 Task: Select and add the product "Charmin Ultra Soft Mega Rolls Toilet Paper (6 ct)" to cart from the store "DashMart".
Action: Mouse pressed left at (48, 79)
Screenshot: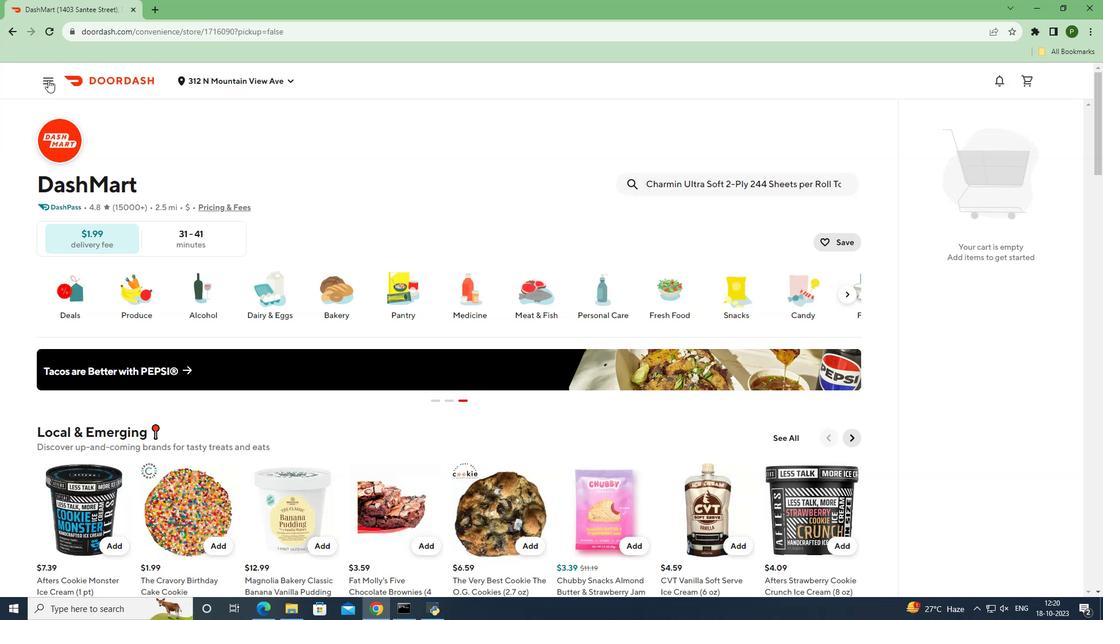 
Action: Mouse moved to (58, 160)
Screenshot: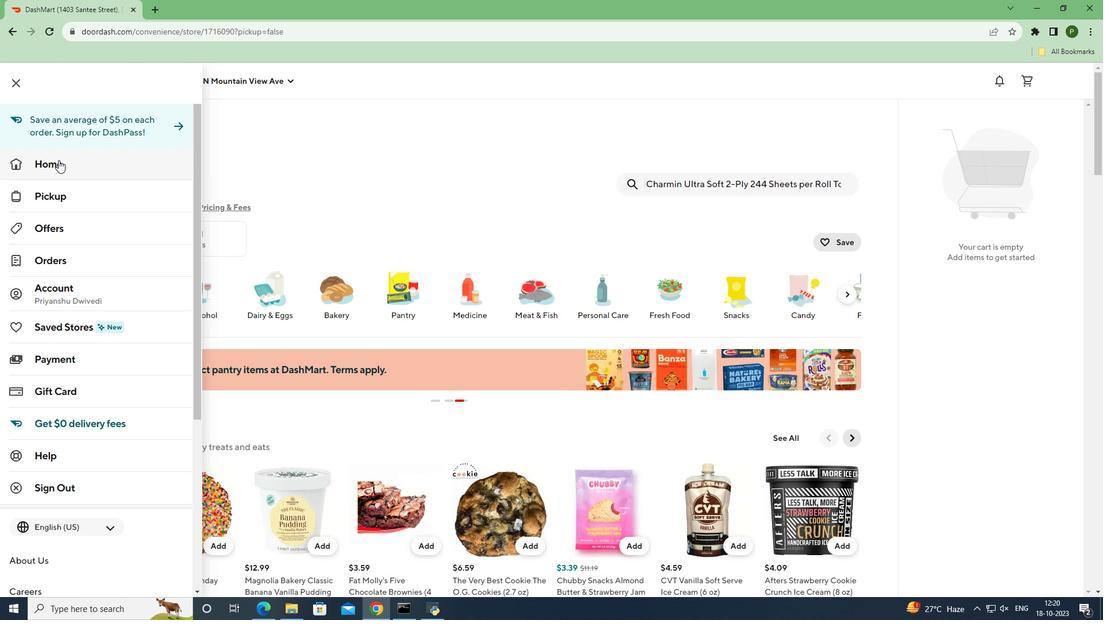 
Action: Mouse pressed left at (58, 160)
Screenshot: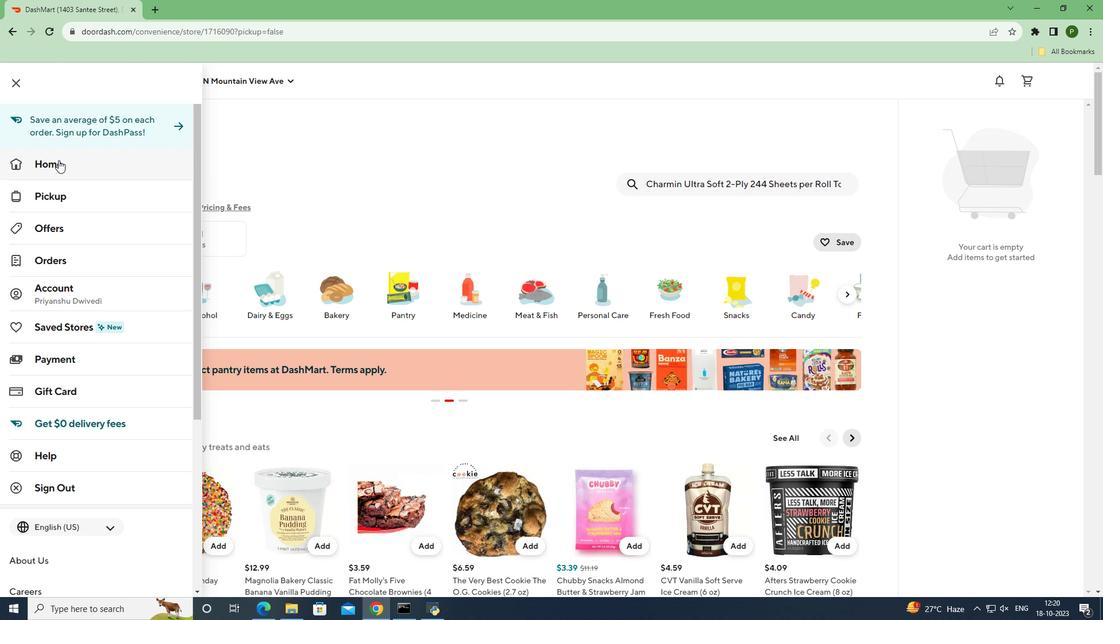 
Action: Mouse moved to (878, 124)
Screenshot: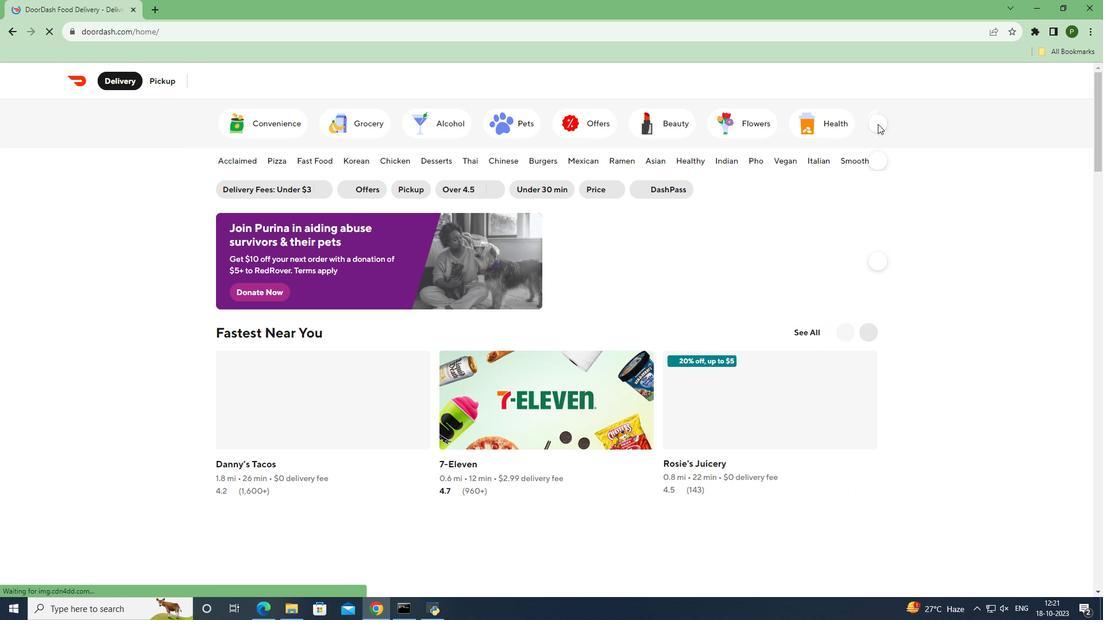 
Action: Mouse pressed left at (878, 124)
Screenshot: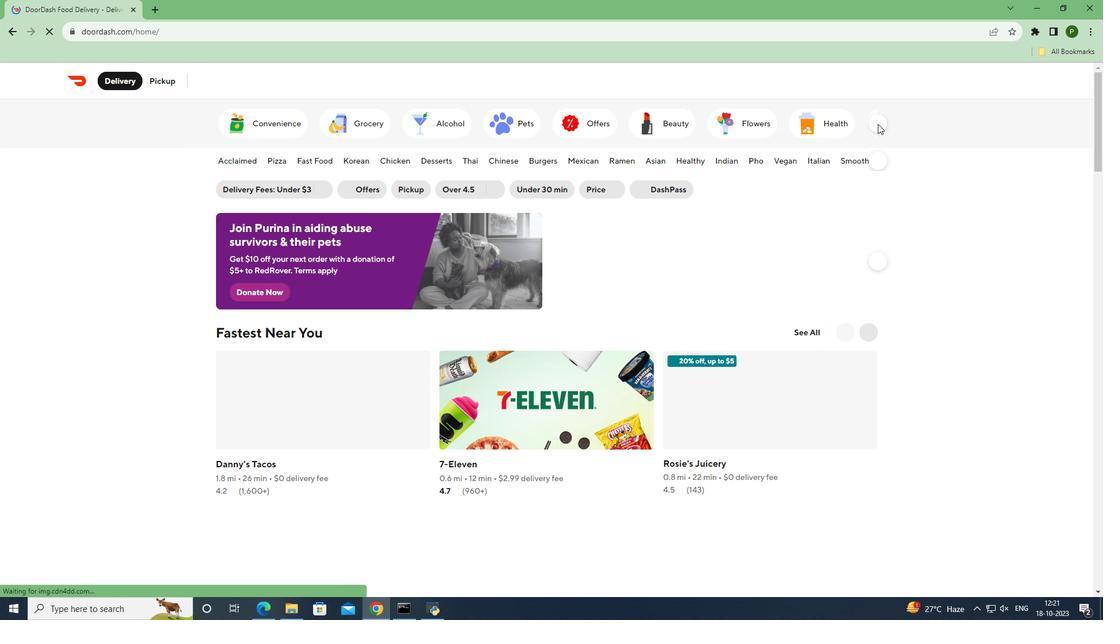 
Action: Mouse moved to (439, 121)
Screenshot: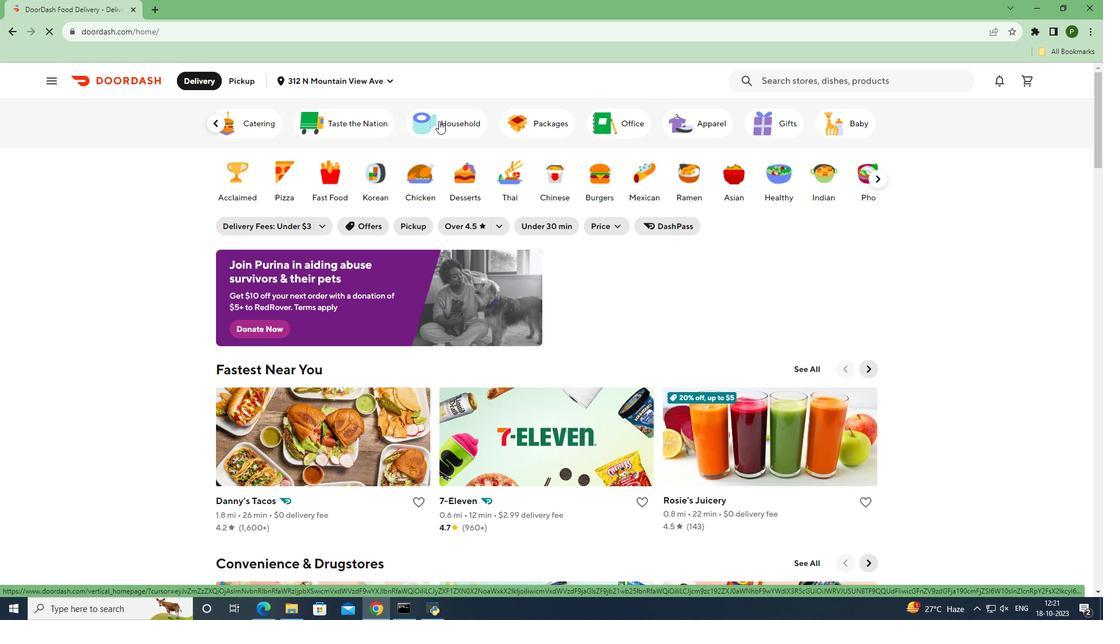 
Action: Mouse pressed left at (439, 121)
Screenshot: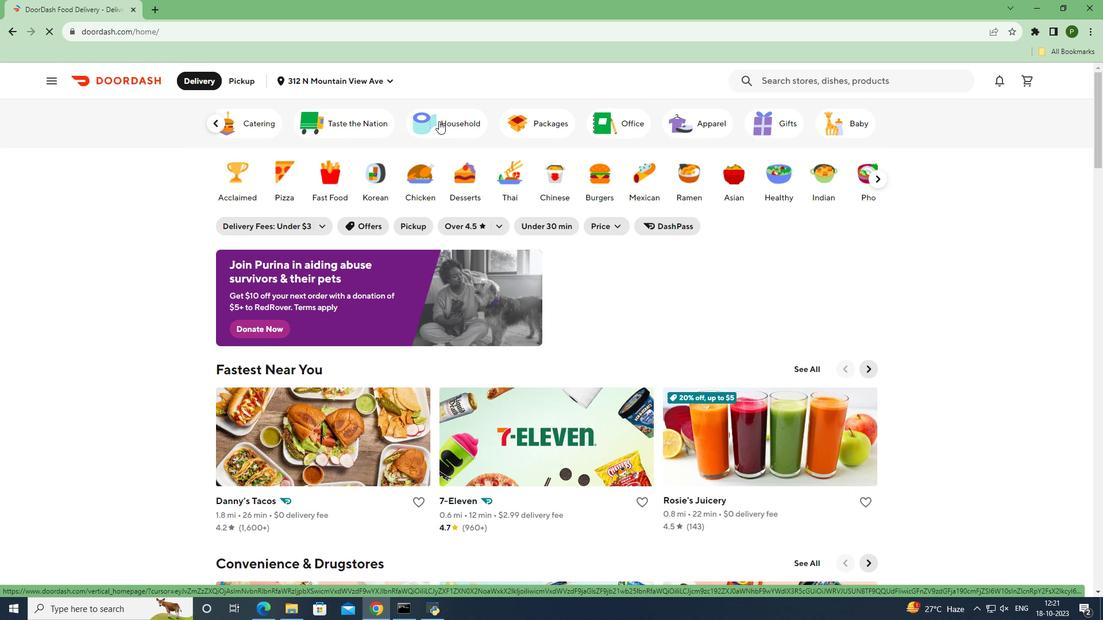 
Action: Mouse moved to (452, 241)
Screenshot: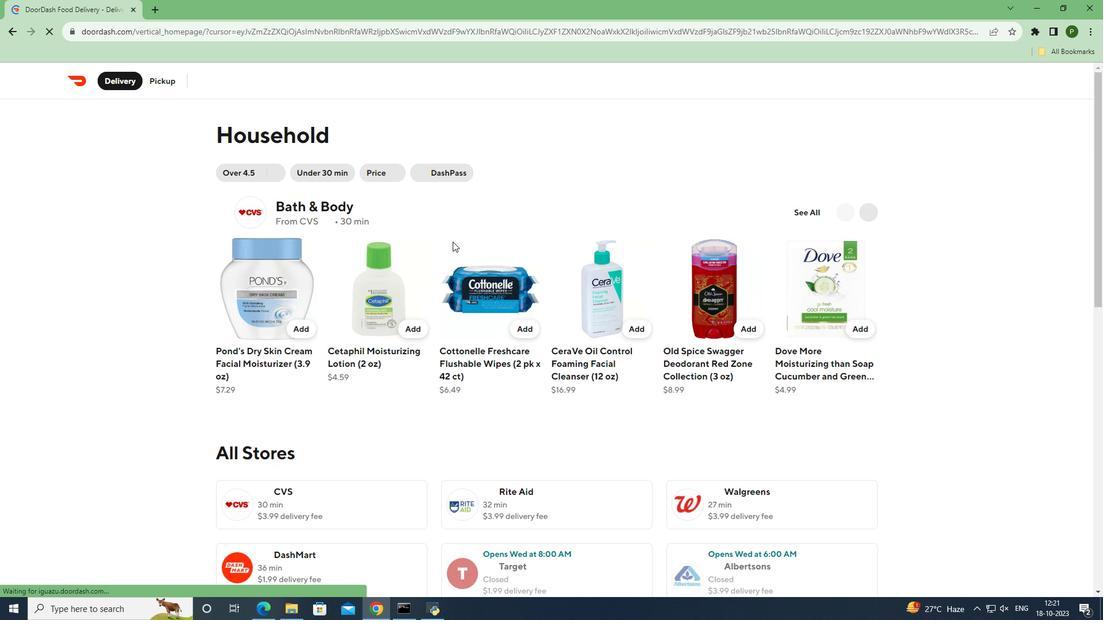 
Action: Mouse scrolled (452, 241) with delta (0, 0)
Screenshot: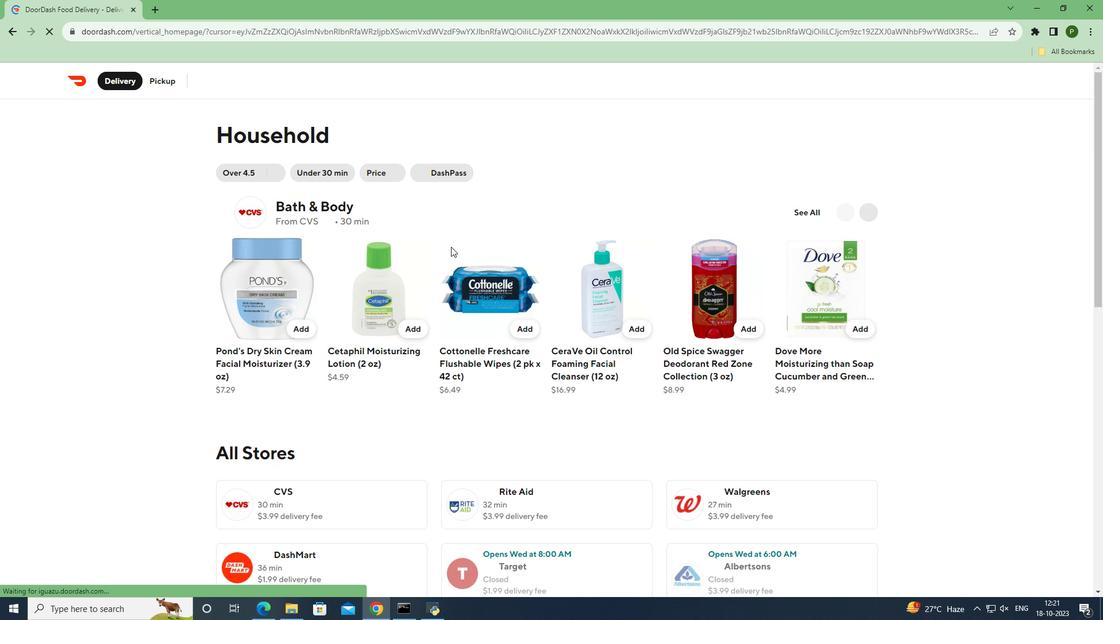 
Action: Mouse moved to (451, 247)
Screenshot: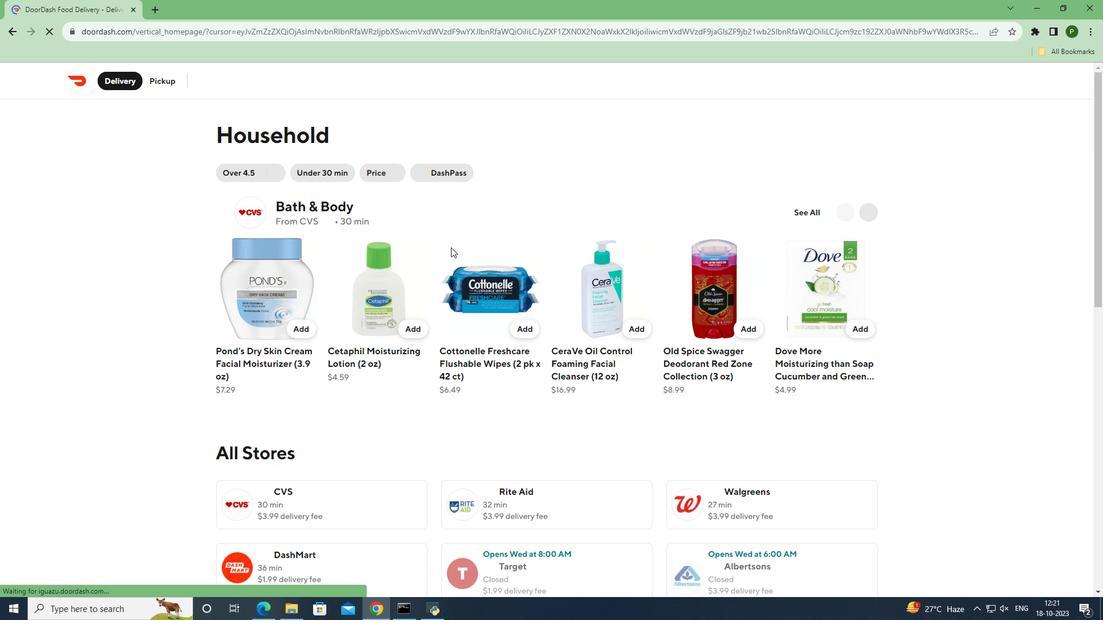 
Action: Mouse scrolled (451, 246) with delta (0, 0)
Screenshot: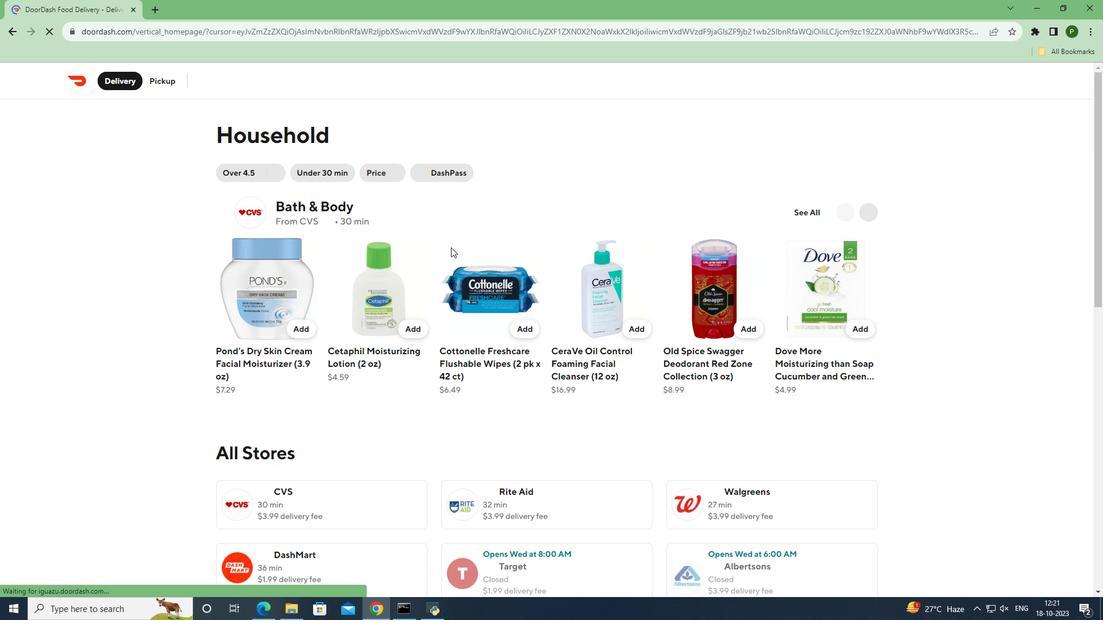 
Action: Mouse moved to (449, 249)
Screenshot: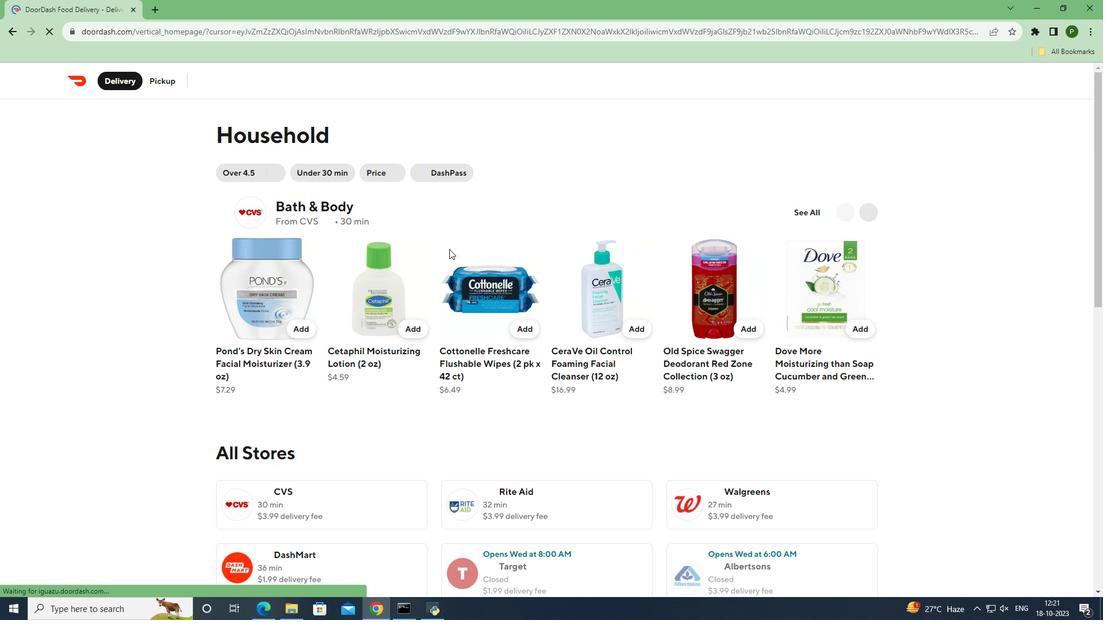 
Action: Mouse scrolled (449, 248) with delta (0, 0)
Screenshot: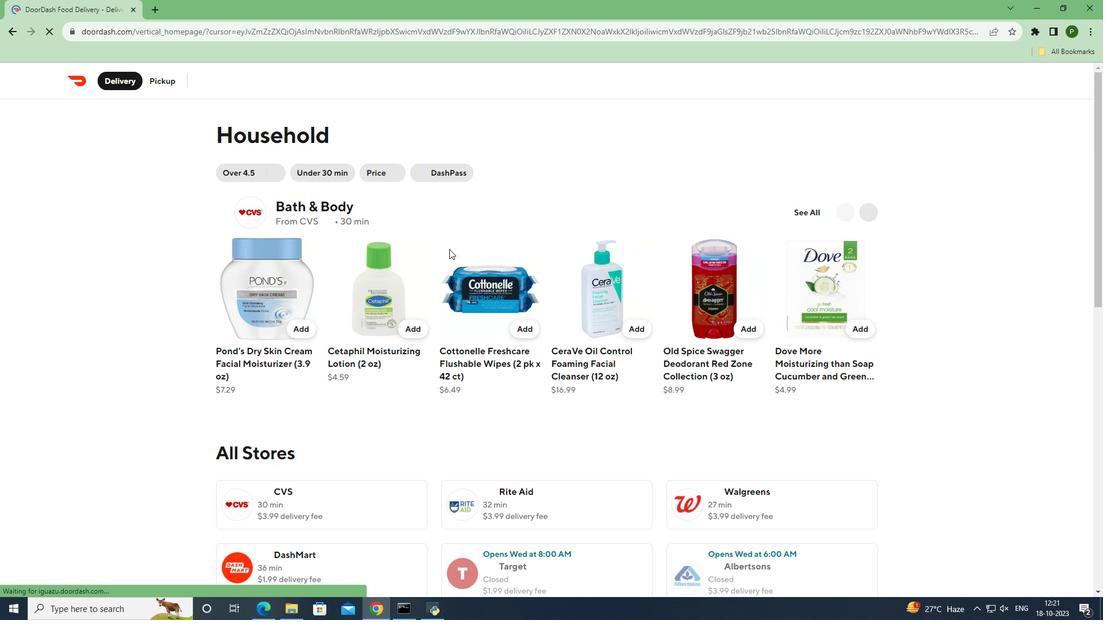 
Action: Mouse moved to (448, 251)
Screenshot: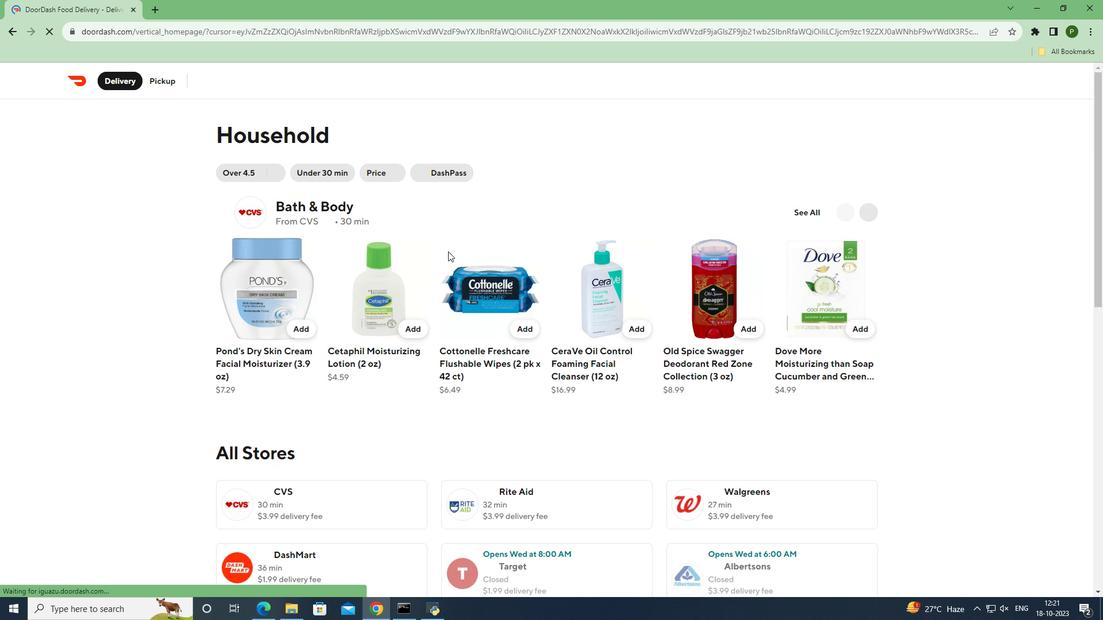 
Action: Mouse scrolled (448, 250) with delta (0, 0)
Screenshot: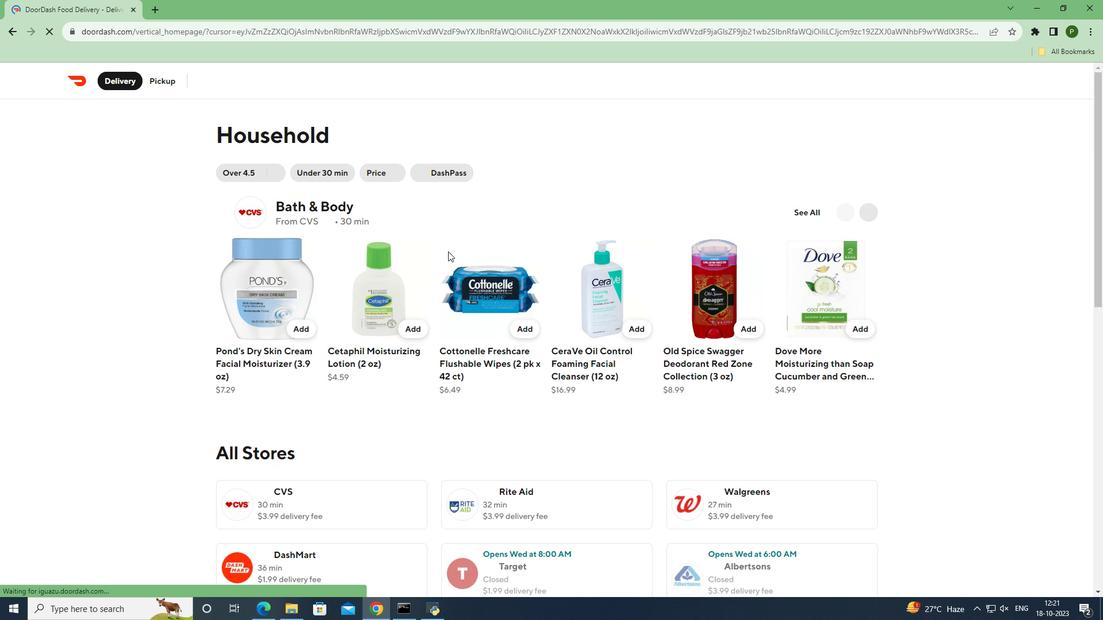 
Action: Mouse moved to (337, 439)
Screenshot: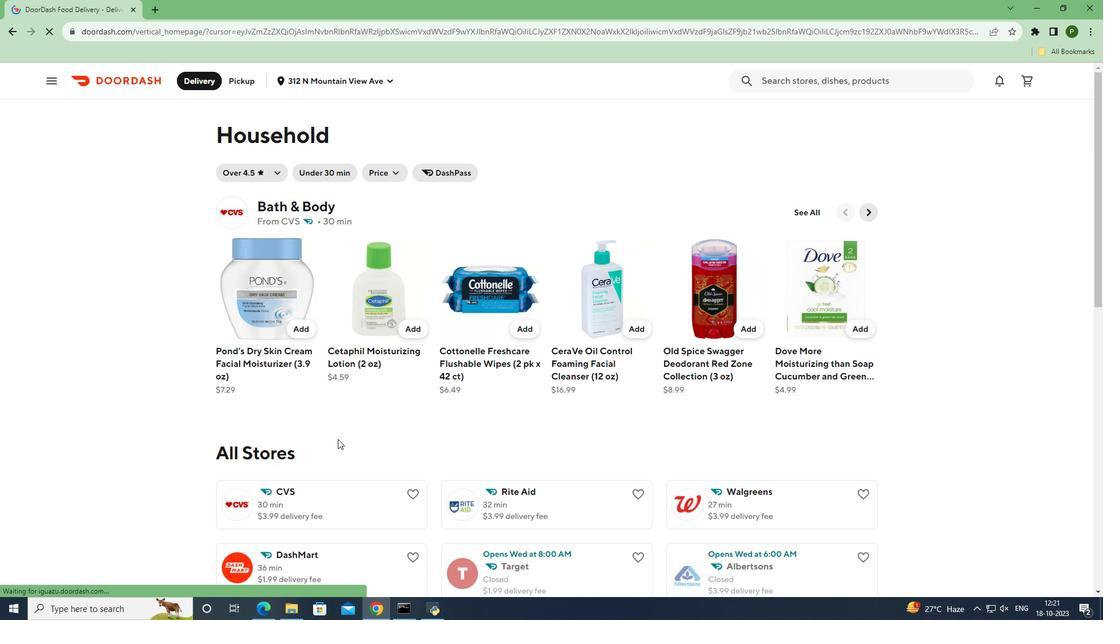 
Action: Mouse scrolled (337, 439) with delta (0, 0)
Screenshot: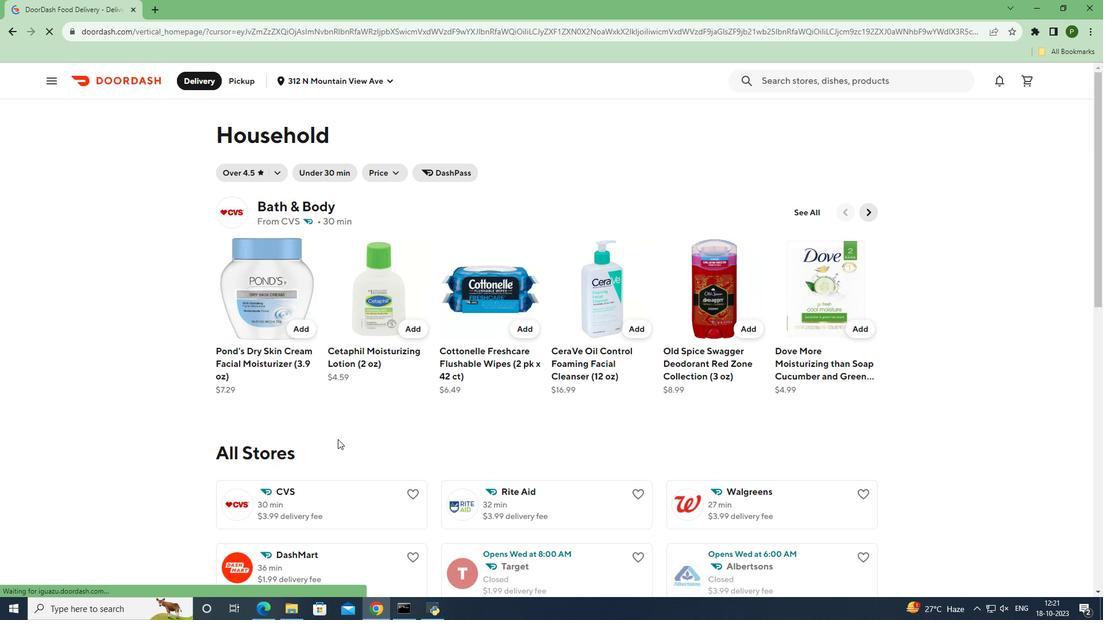 
Action: Mouse moved to (309, 505)
Screenshot: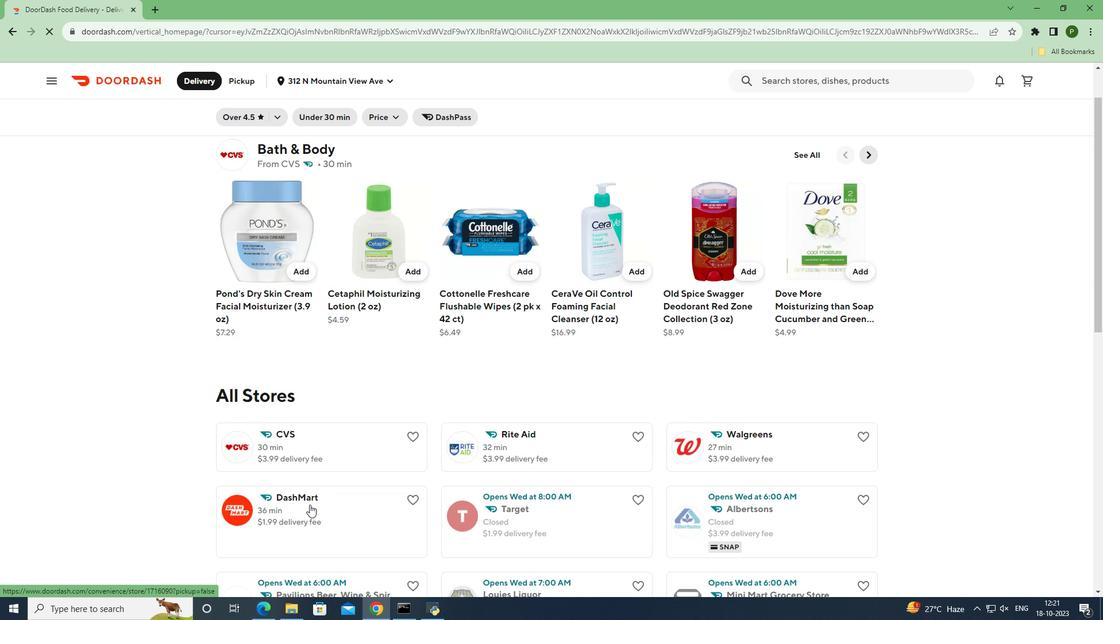 
Action: Mouse pressed left at (309, 505)
Screenshot: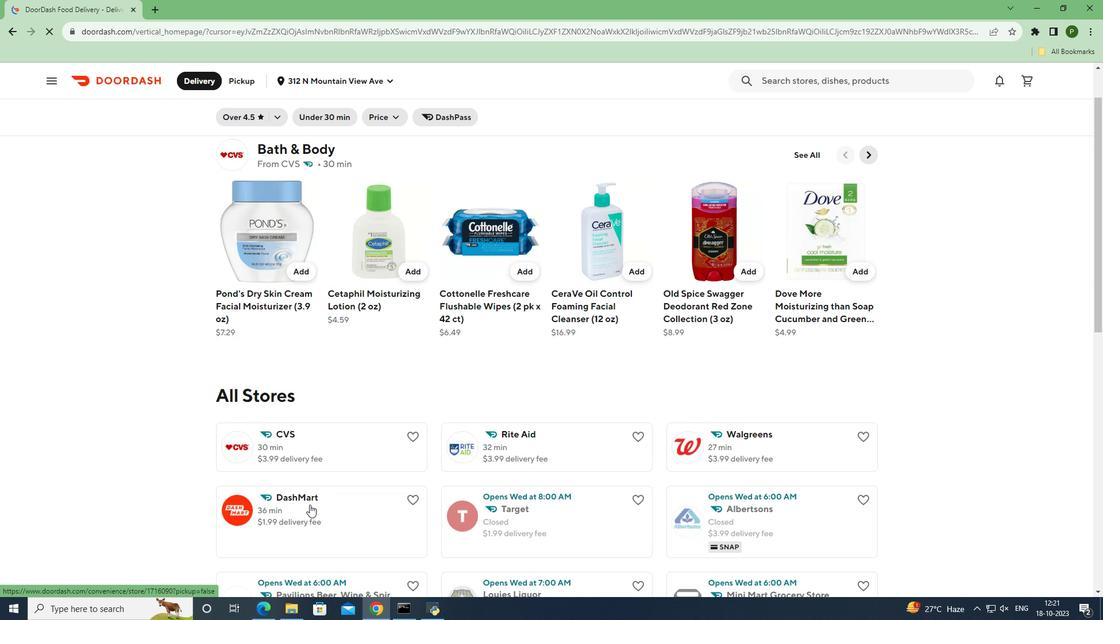 
Action: Mouse moved to (648, 180)
Screenshot: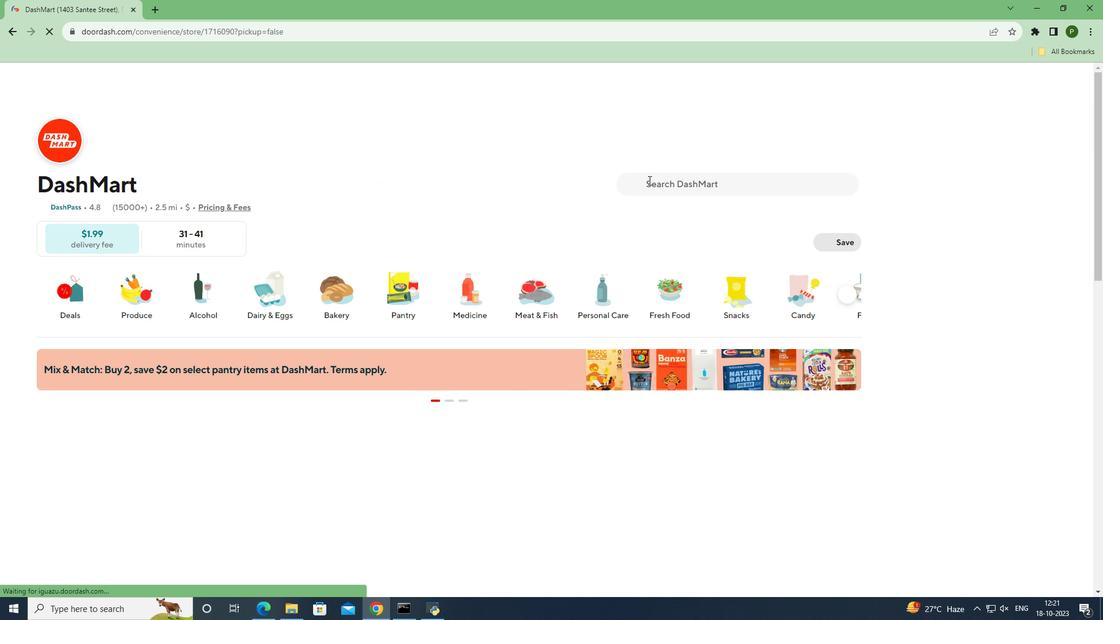 
Action: Mouse pressed left at (648, 180)
Screenshot: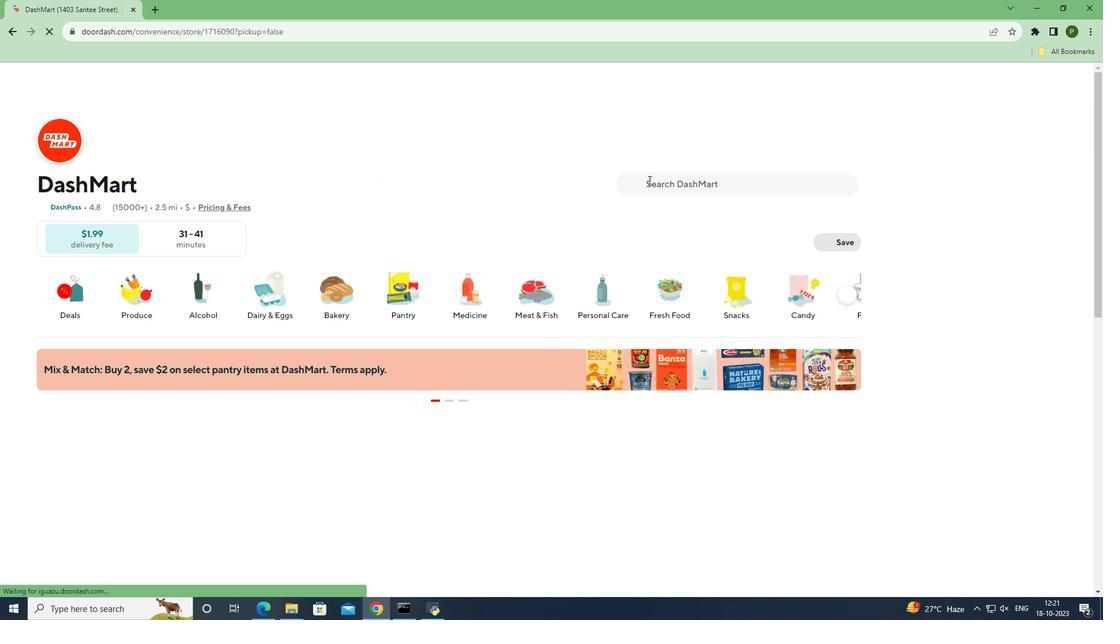 
Action: Key pressed <Key.caps_lock>C<Key.caps_lock>harmin<Key.space><Key.caps_lock>U<Key.caps_lock>ltra<Key.space><Key.caps_lock>S<Key.caps_lock>oft<Key.space><Key.caps_lock>M<Key.caps_lock>ega<Key.space><Key.caps_lock>R<Key.caps_lock>olls<Key.space><Key.caps_lock>T<Key.caps_lock>oilet<Key.space><Key.caps_lock>P<Key.caps_lock>aper<Key.space><Key.shift_r>(6<Key.space>ct<Key.shift_r>)
Screenshot: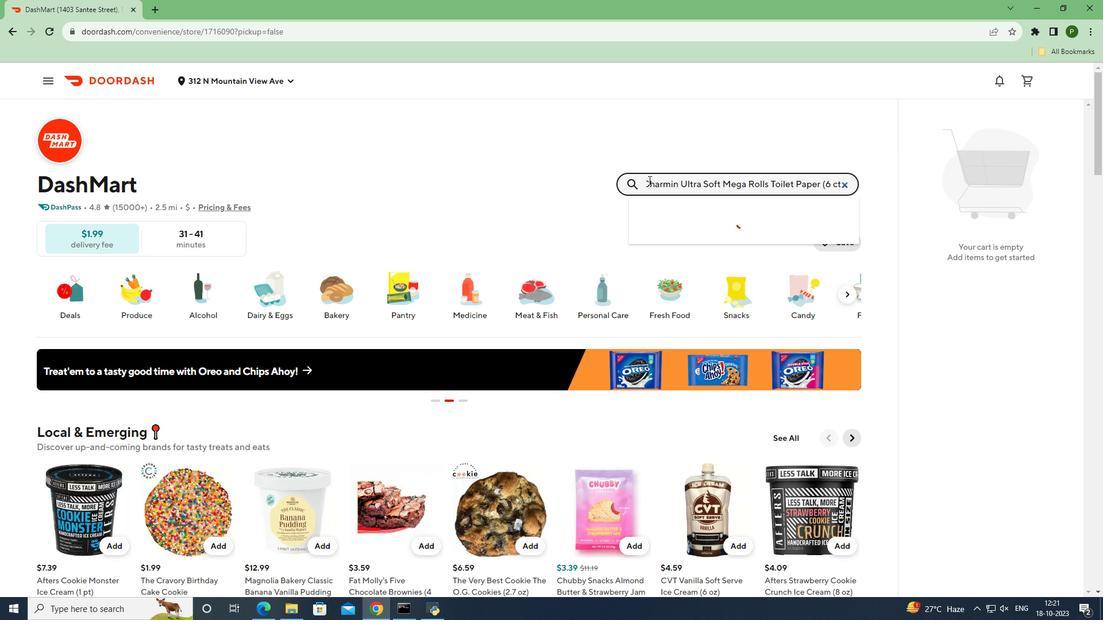 
Action: Mouse moved to (713, 230)
Screenshot: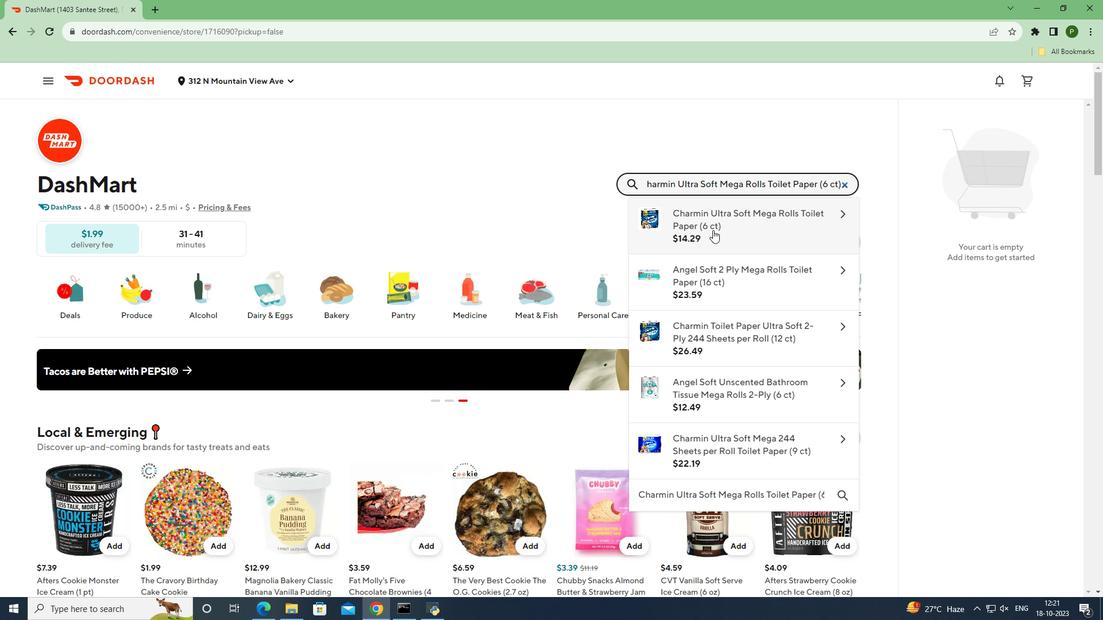 
Action: Mouse pressed left at (713, 230)
Screenshot: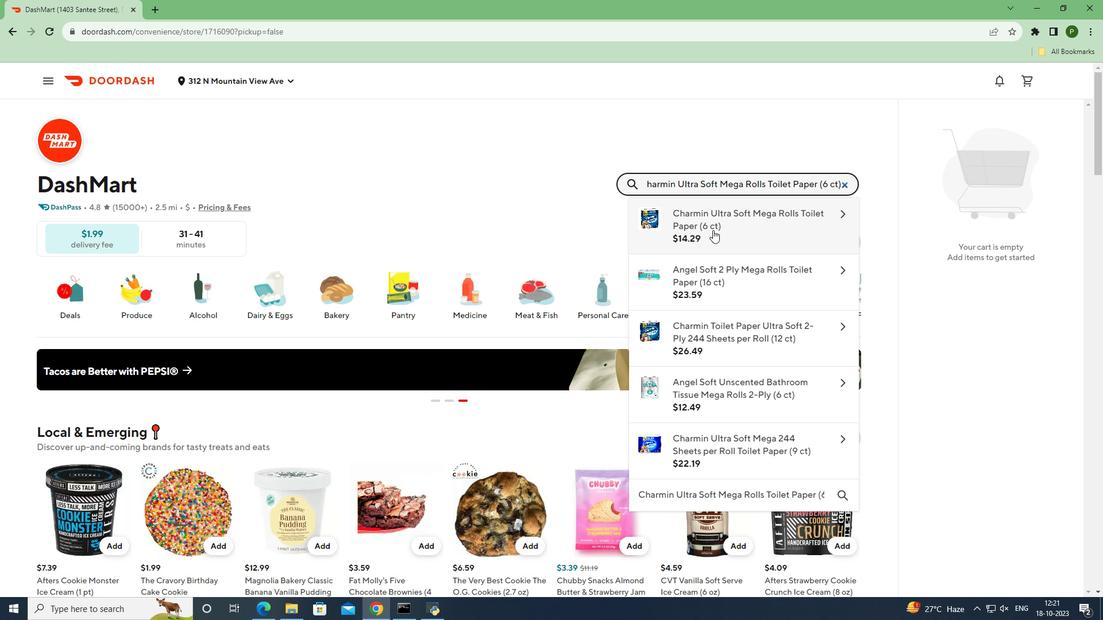 
Action: Mouse moved to (720, 561)
Screenshot: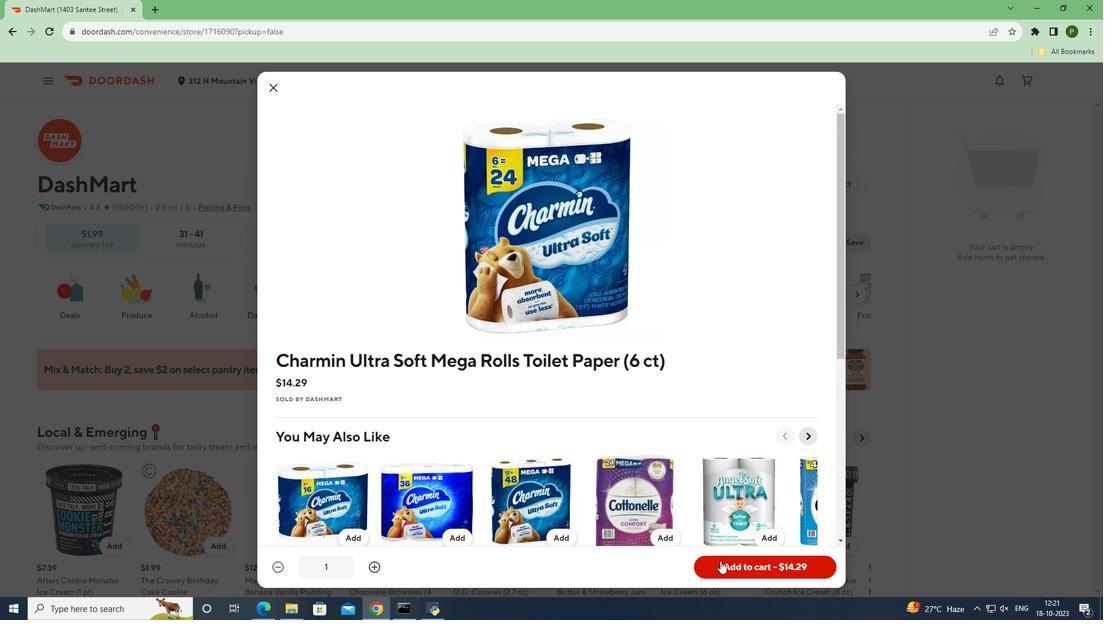 
Action: Mouse pressed left at (720, 561)
Screenshot: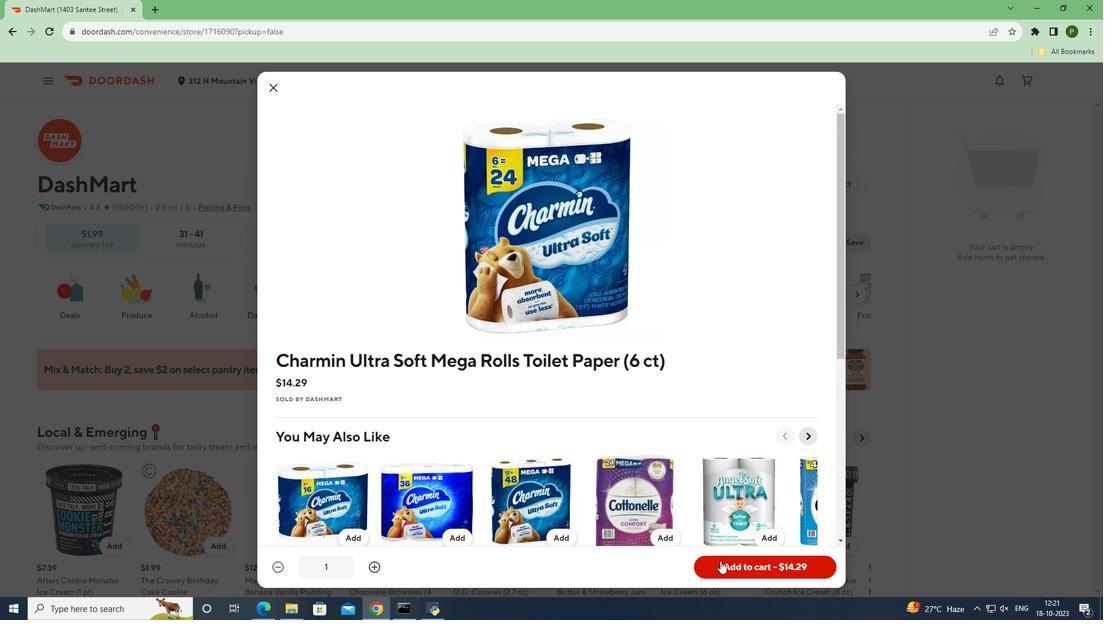 
Action: Mouse moved to (869, 486)
Screenshot: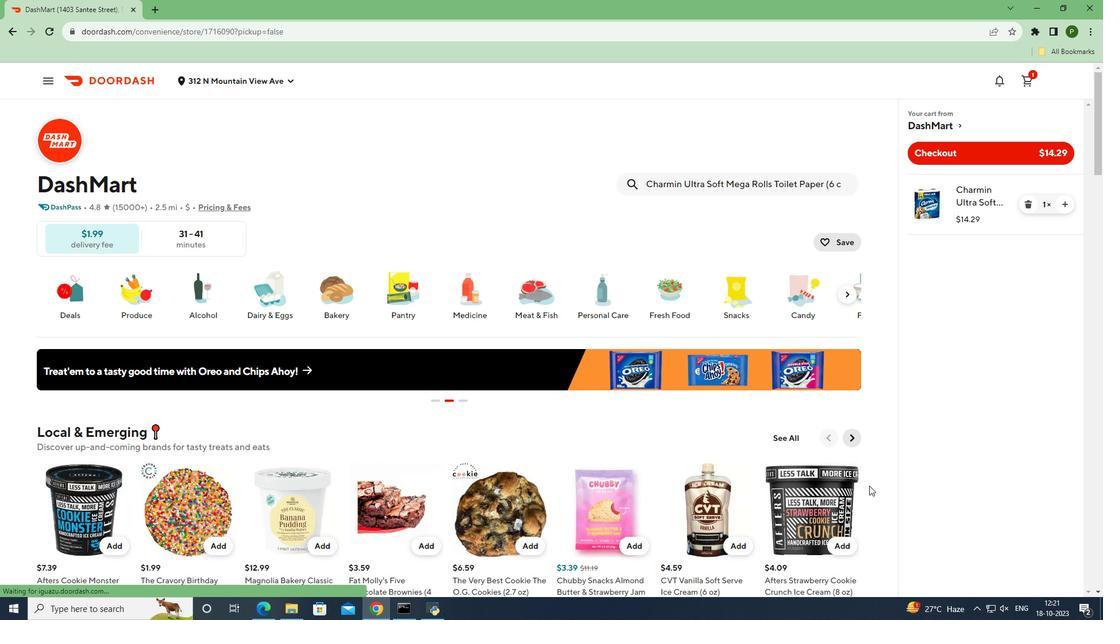
